 Task: Create Issue Issue0000000358 in Backlog  in Scrum Project Project0000000072 in Jira. Create Issue Issue0000000359 in Backlog  in Scrum Project Project0000000072 in Jira. Create Issue Issue0000000360 in Backlog  in Scrum Project Project0000000072 in Jira. Change IN PROGRESS as Status of Issue Issue0000000352 in Backlog  in Scrum Project Project0000000071 in Jira. Change IN PROGRESS as Status of Issue Issue0000000354 in Backlog  in Scrum Project Project0000000071 in Jira
Action: Mouse moved to (89, 291)
Screenshot: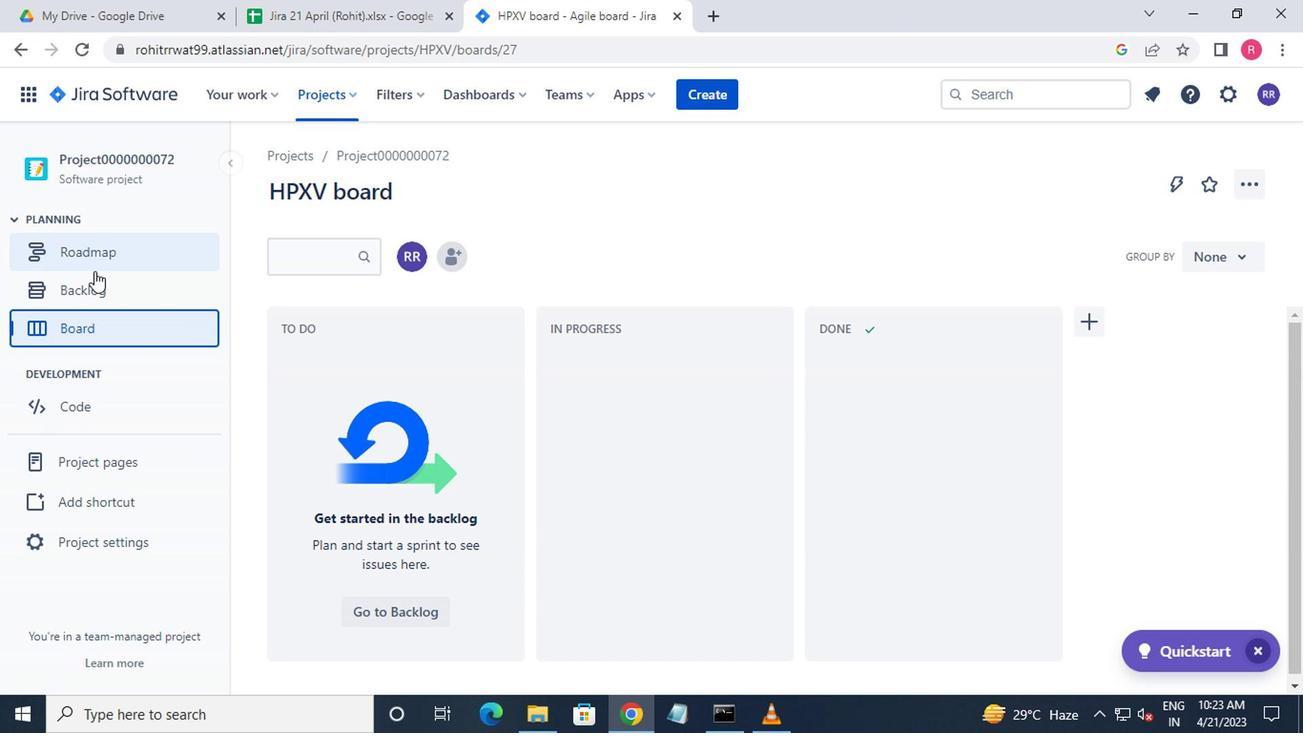 
Action: Mouse pressed left at (89, 291)
Screenshot: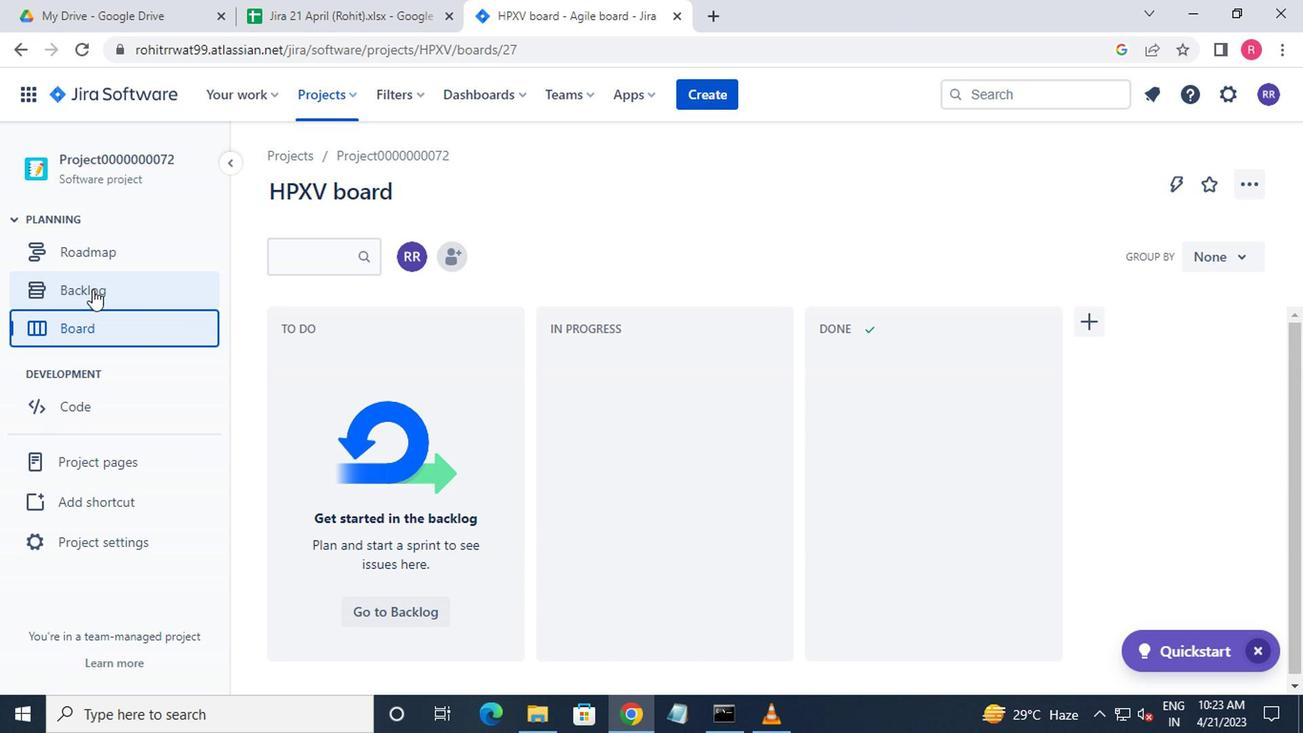 
Action: Mouse moved to (310, 437)
Screenshot: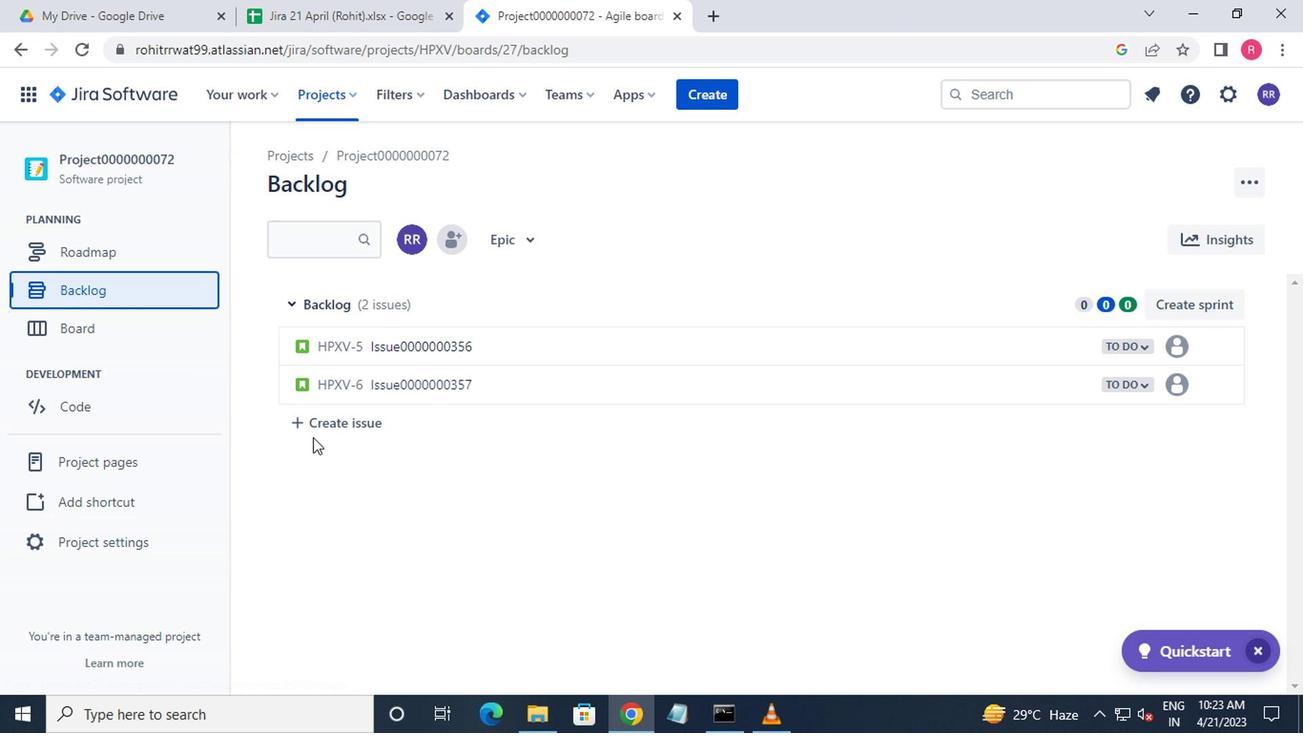 
Action: Mouse pressed left at (310, 437)
Screenshot: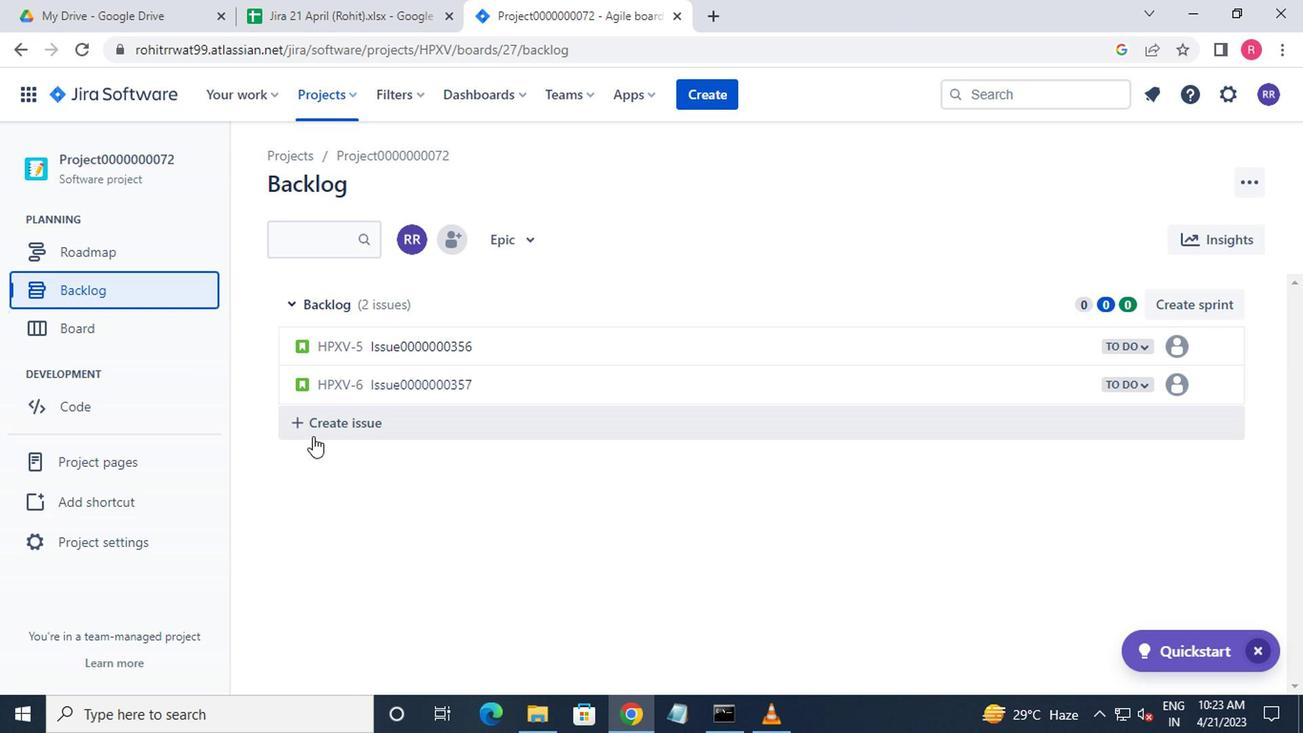 
Action: Key pressed <Key.shift_r>Issue0000000358<Key.enter><Key.shift_r>Issue0000000359<Key.enter><Key.shift_r><Key.shift_r><Key.shift_r>Issue000000060<Key.enter>
Screenshot: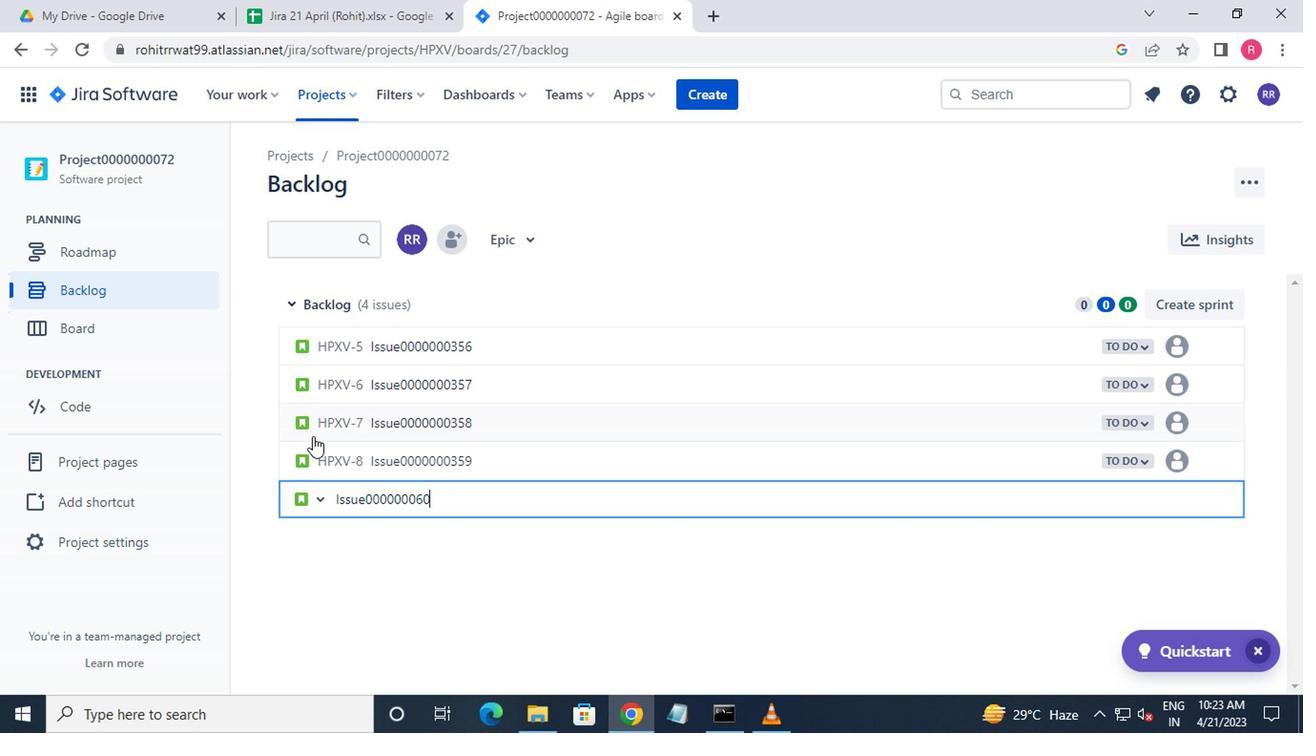 
Action: Mouse moved to (328, 110)
Screenshot: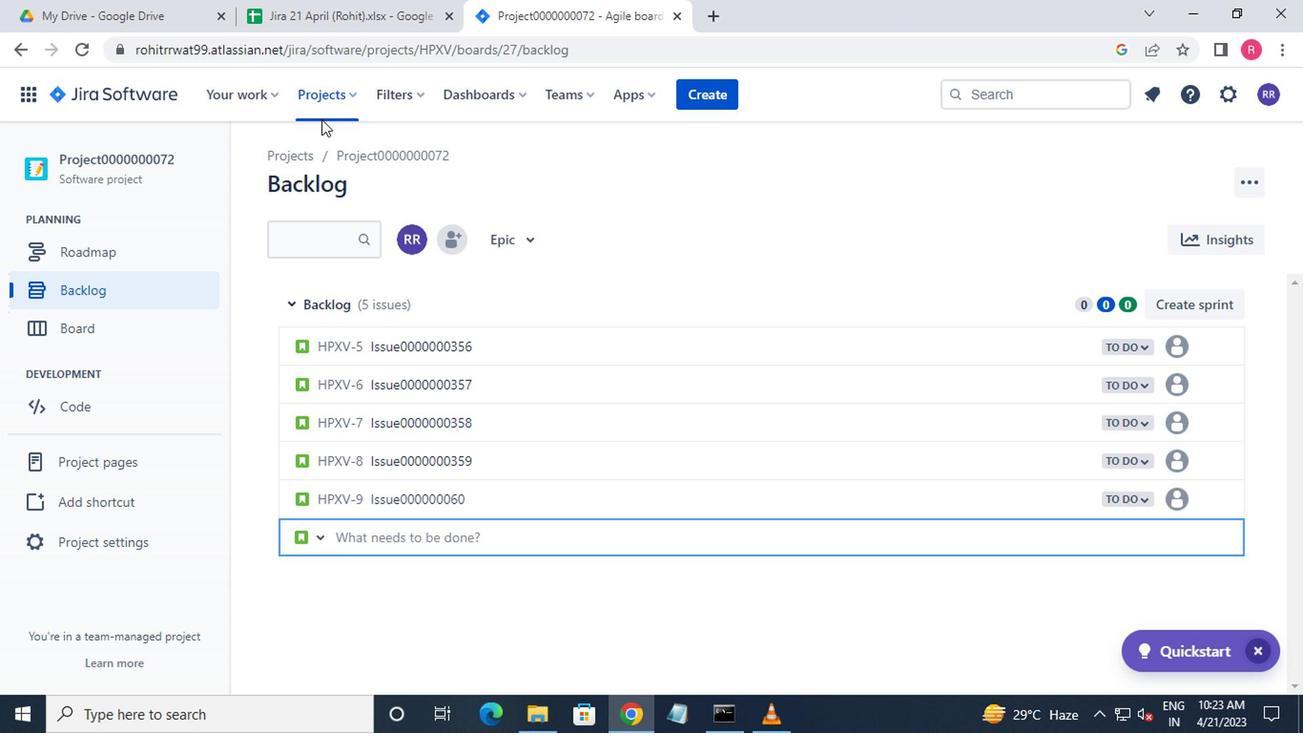 
Action: Mouse pressed left at (328, 110)
Screenshot: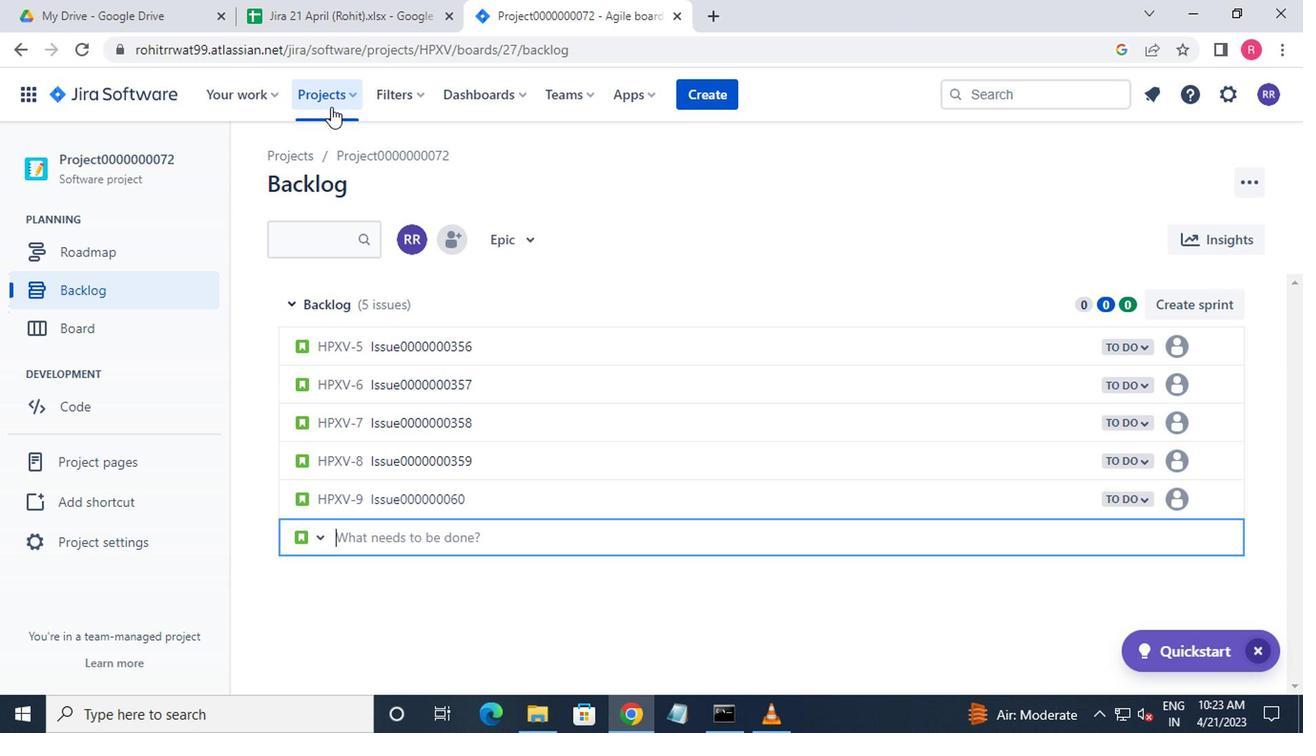 
Action: Mouse moved to (395, 248)
Screenshot: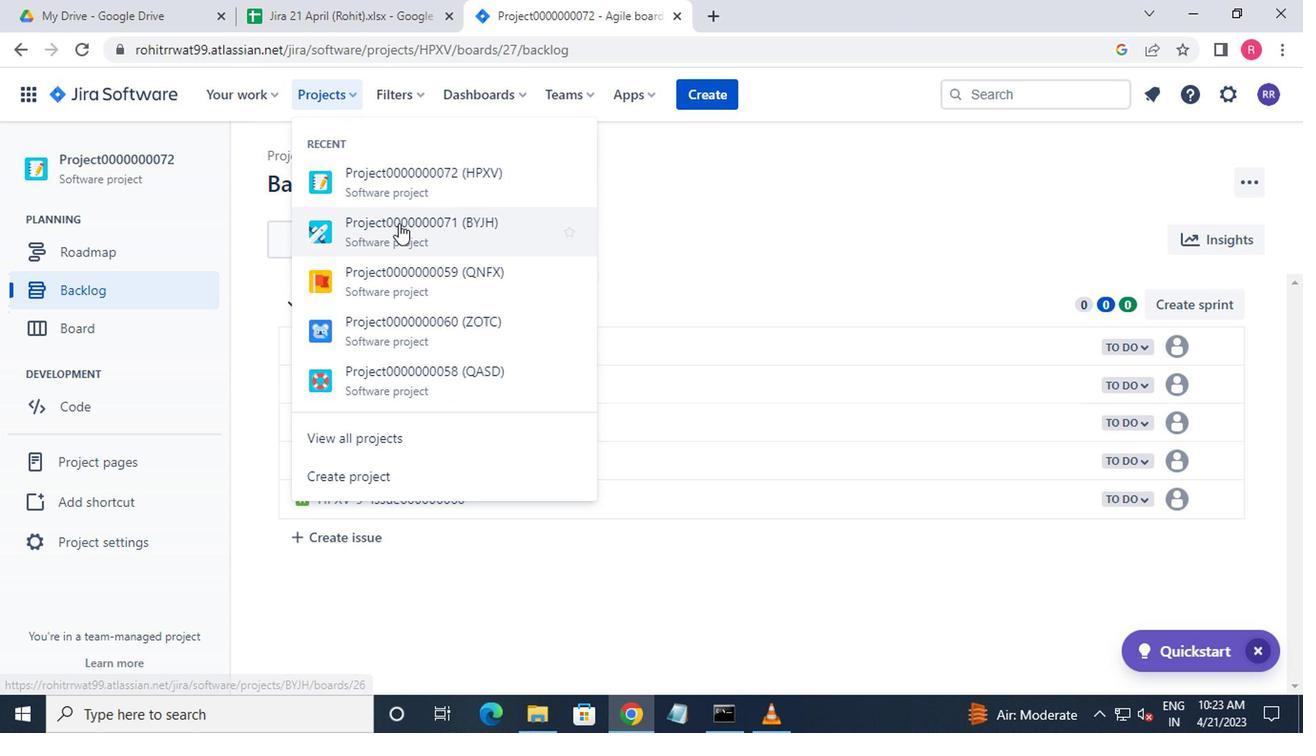 
Action: Mouse pressed left at (395, 248)
Screenshot: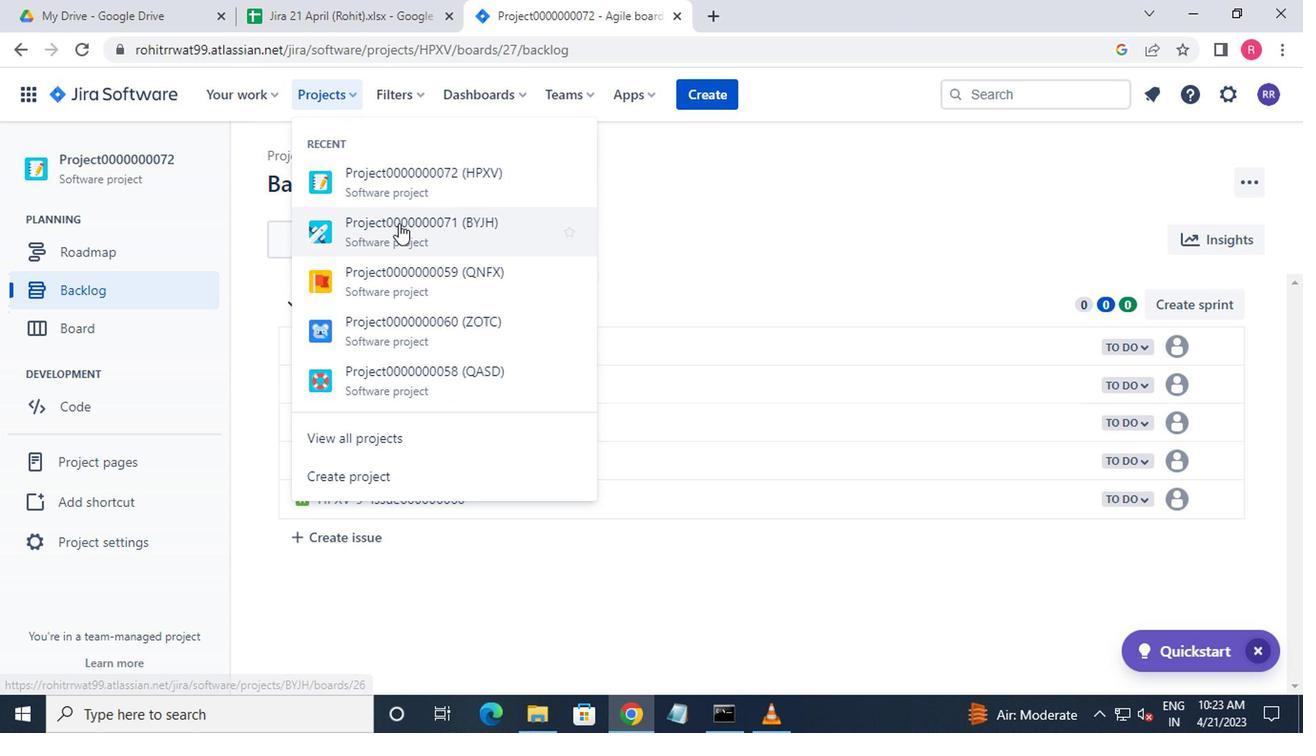 
Action: Mouse moved to (148, 289)
Screenshot: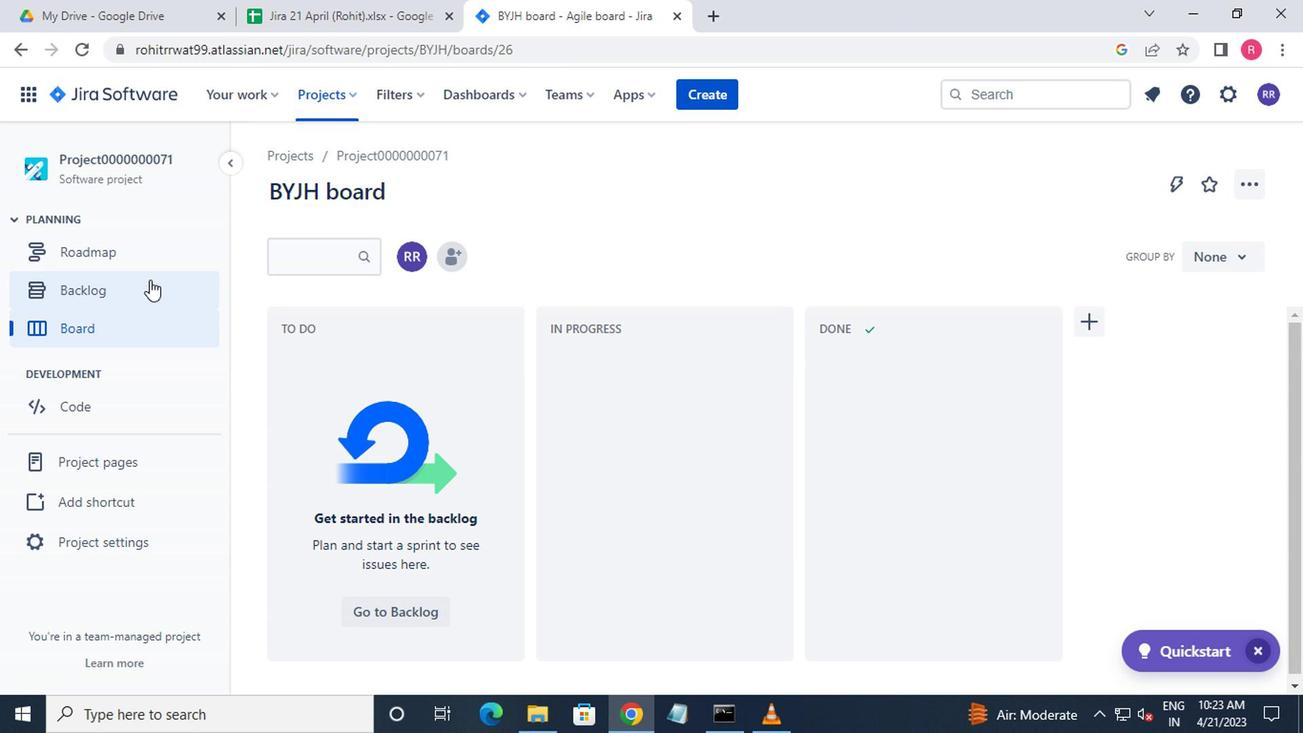 
Action: Mouse pressed left at (148, 289)
Screenshot: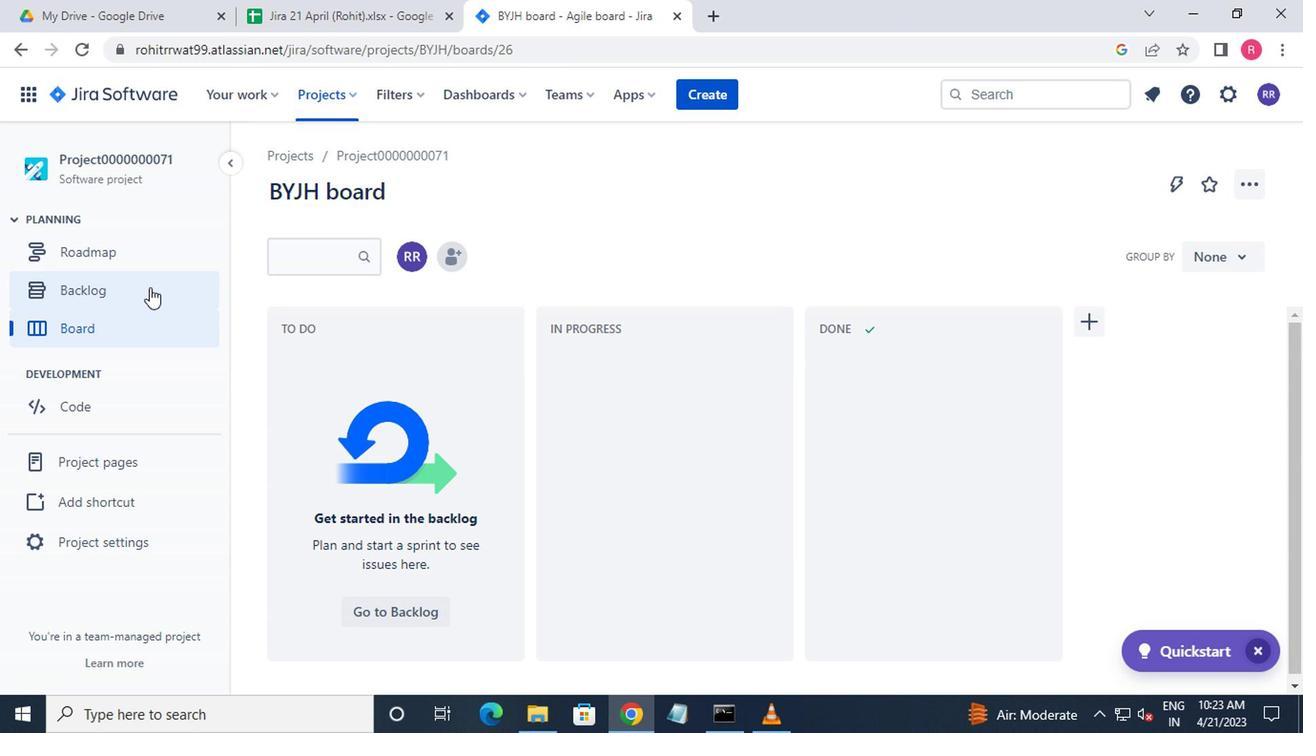 
Action: Mouse moved to (492, 480)
Screenshot: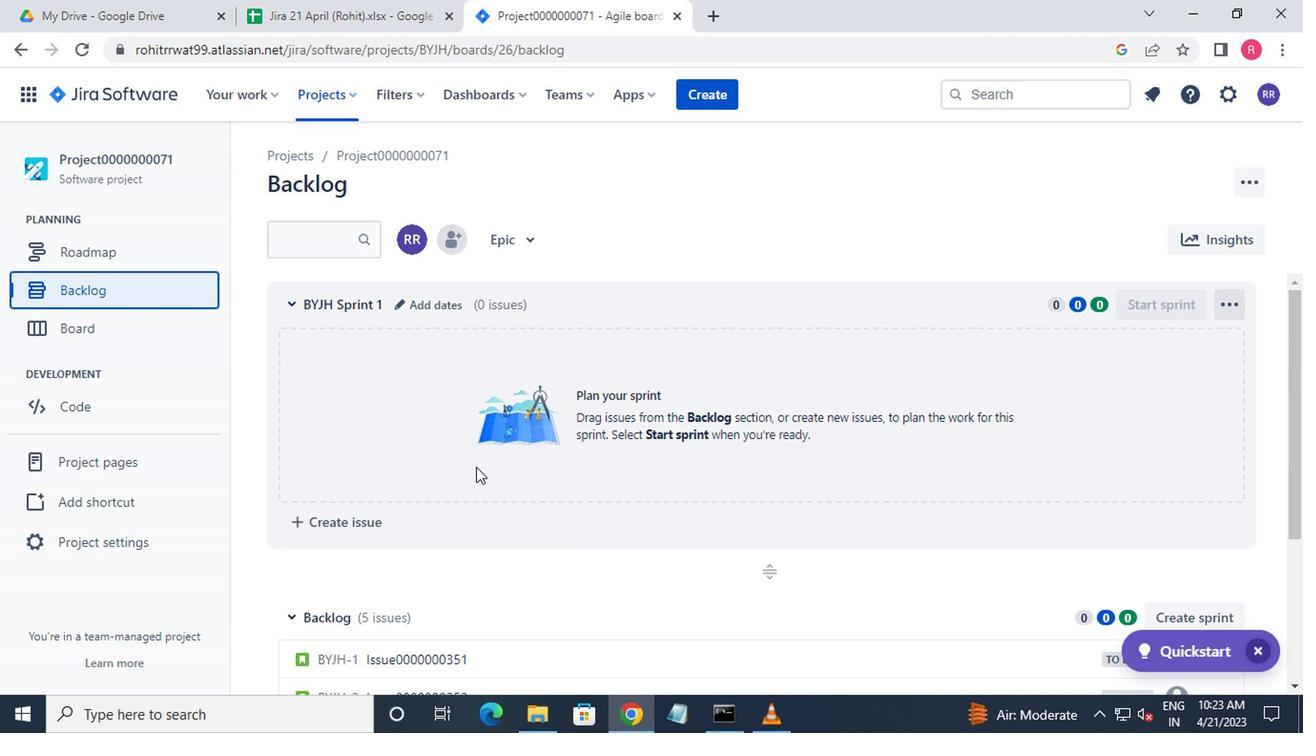 
Action: Mouse scrolled (492, 478) with delta (0, -1)
Screenshot: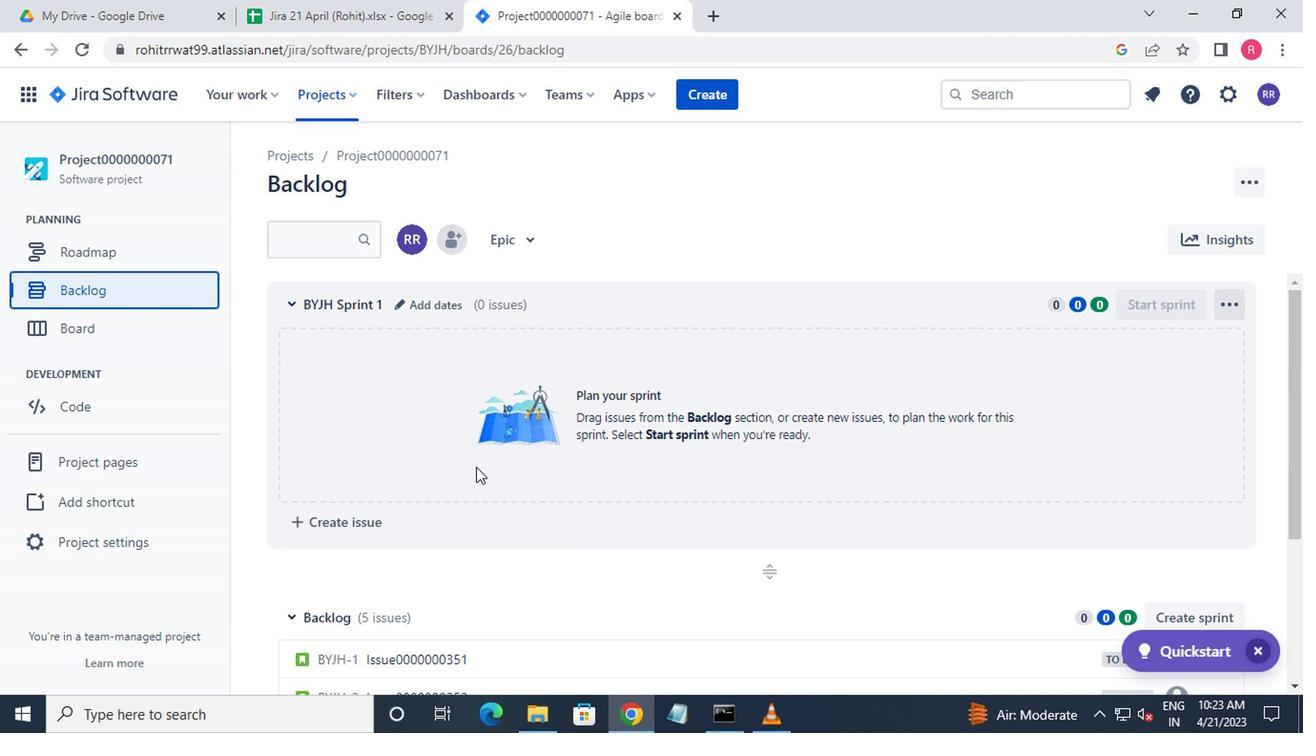 
Action: Mouse moved to (492, 480)
Screenshot: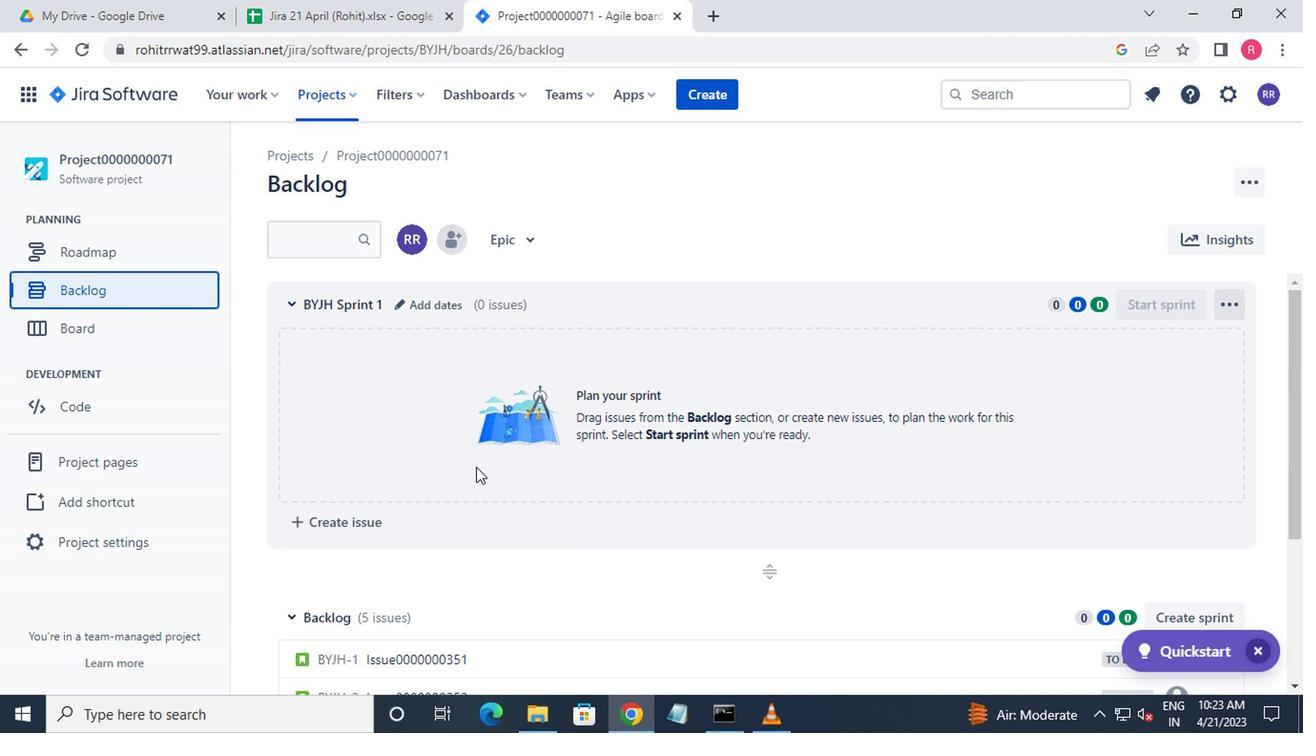 
Action: Mouse scrolled (492, 480) with delta (0, 0)
Screenshot: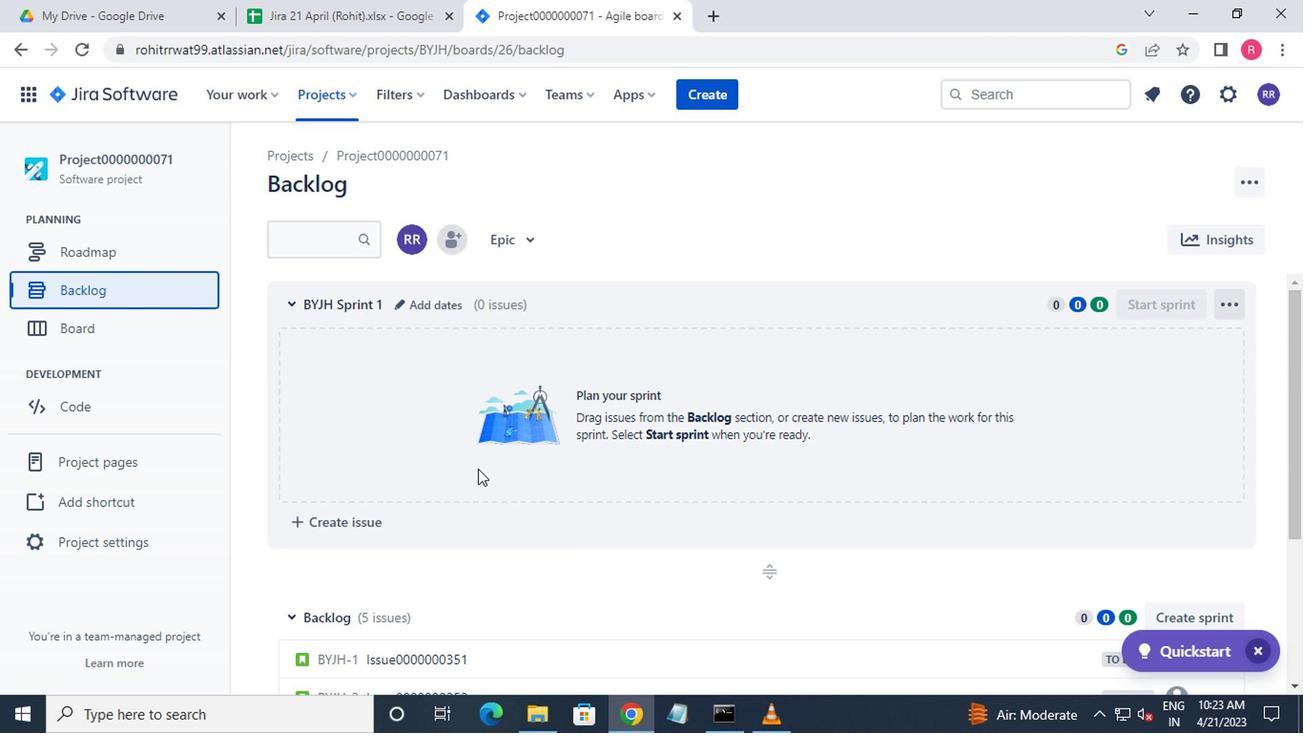 
Action: Mouse scrolled (492, 480) with delta (0, 0)
Screenshot: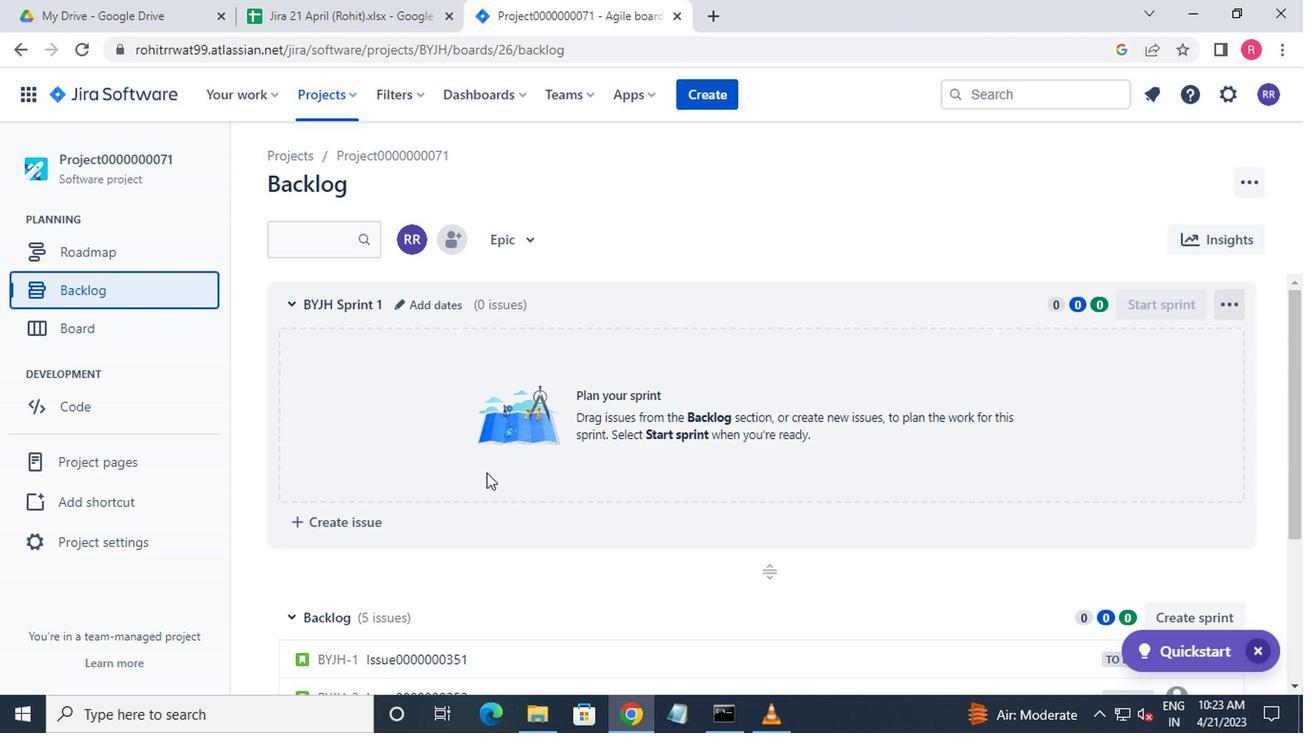 
Action: Mouse moved to (1130, 467)
Screenshot: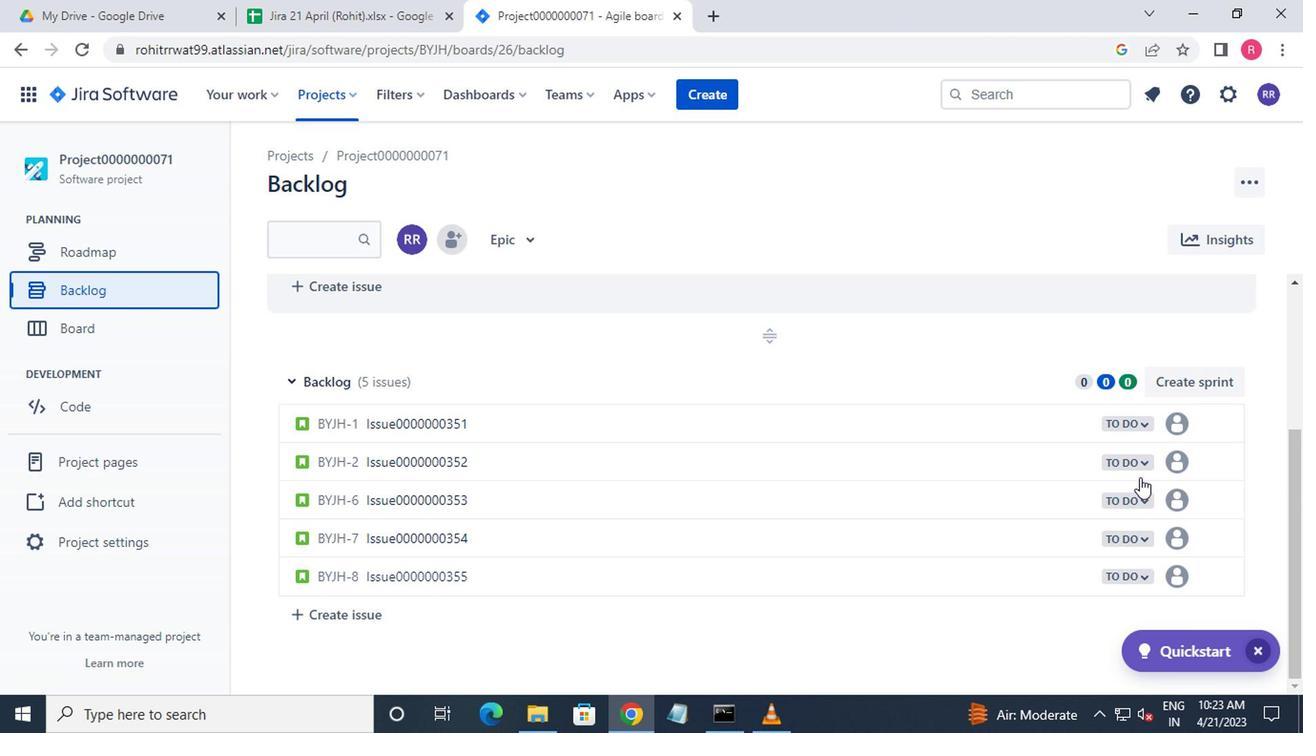 
Action: Mouse pressed left at (1130, 467)
Screenshot: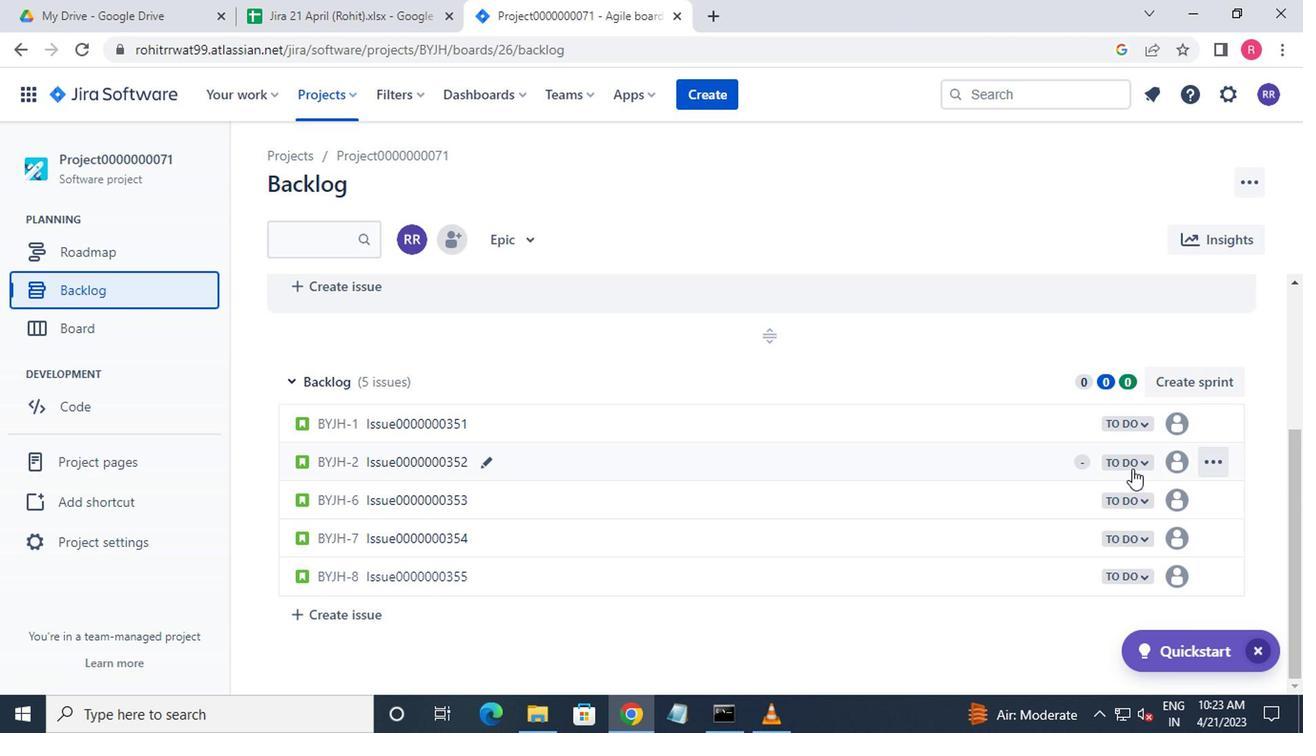 
Action: Mouse moved to (1004, 499)
Screenshot: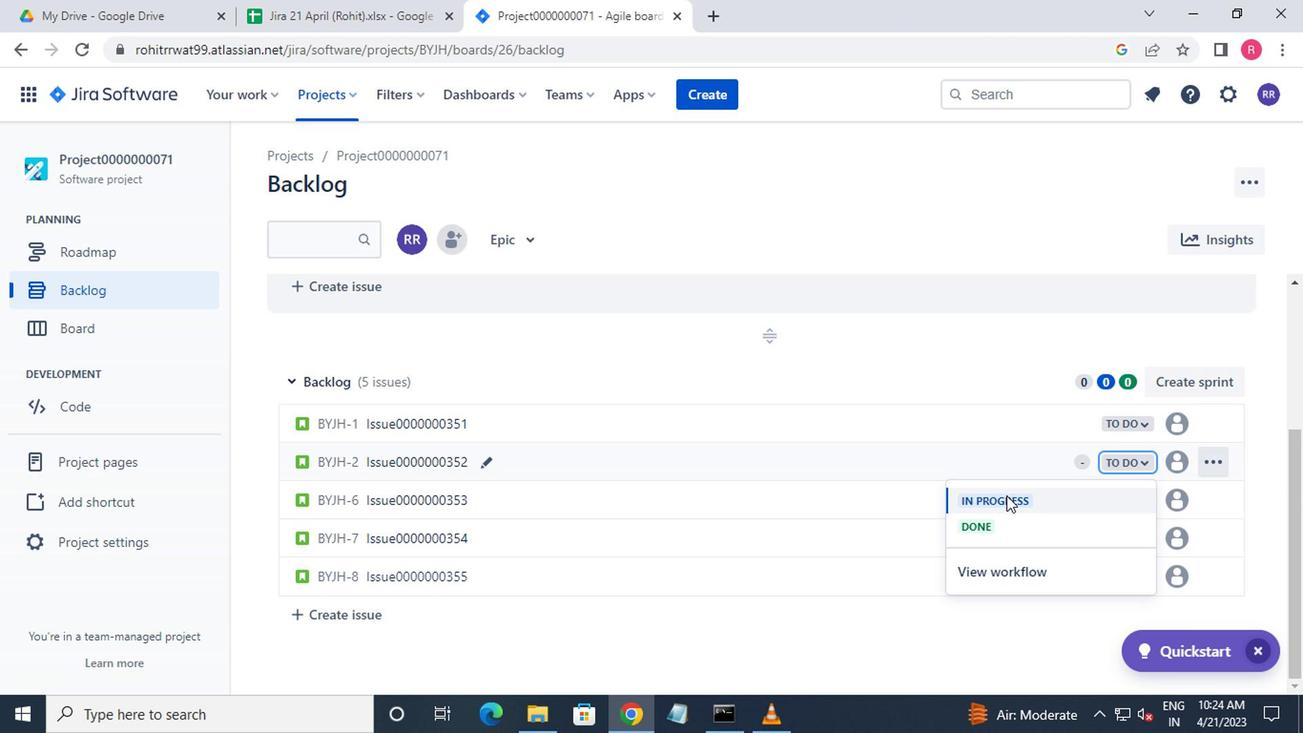 
Action: Mouse pressed left at (1004, 499)
Screenshot: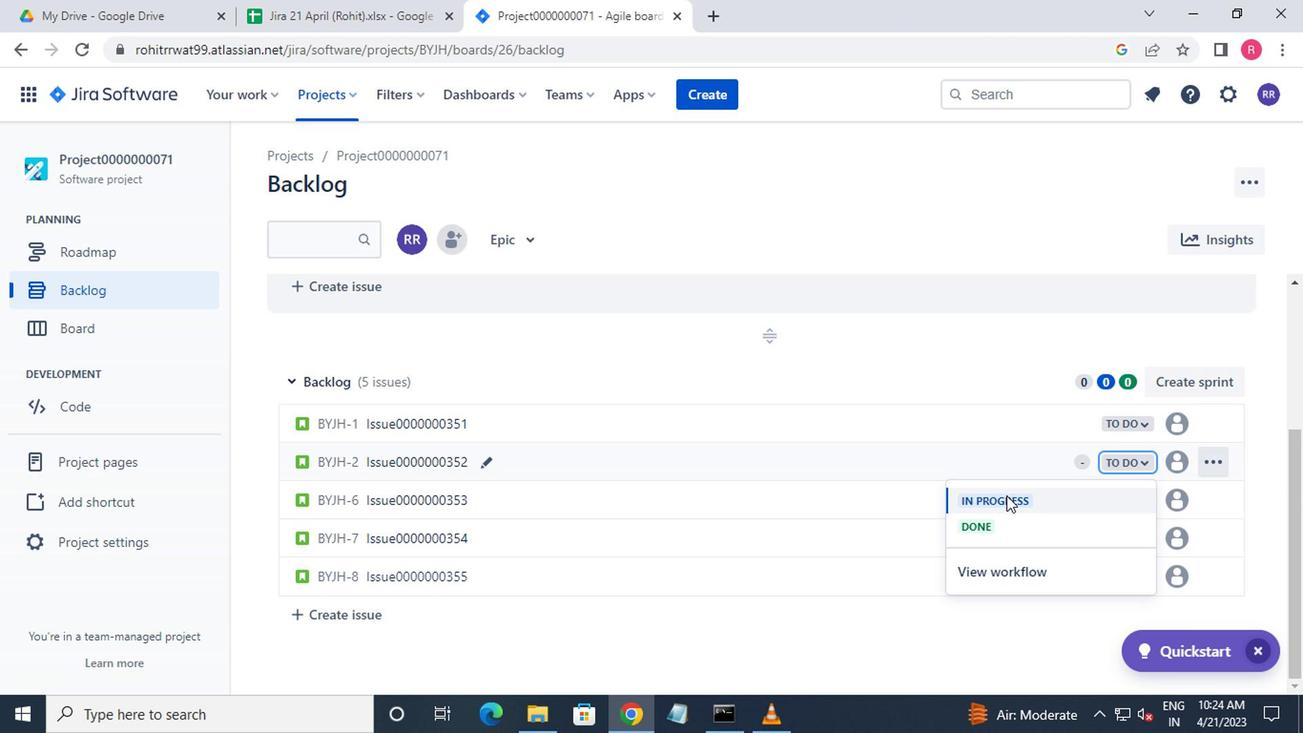 
Action: Mouse moved to (1141, 545)
Screenshot: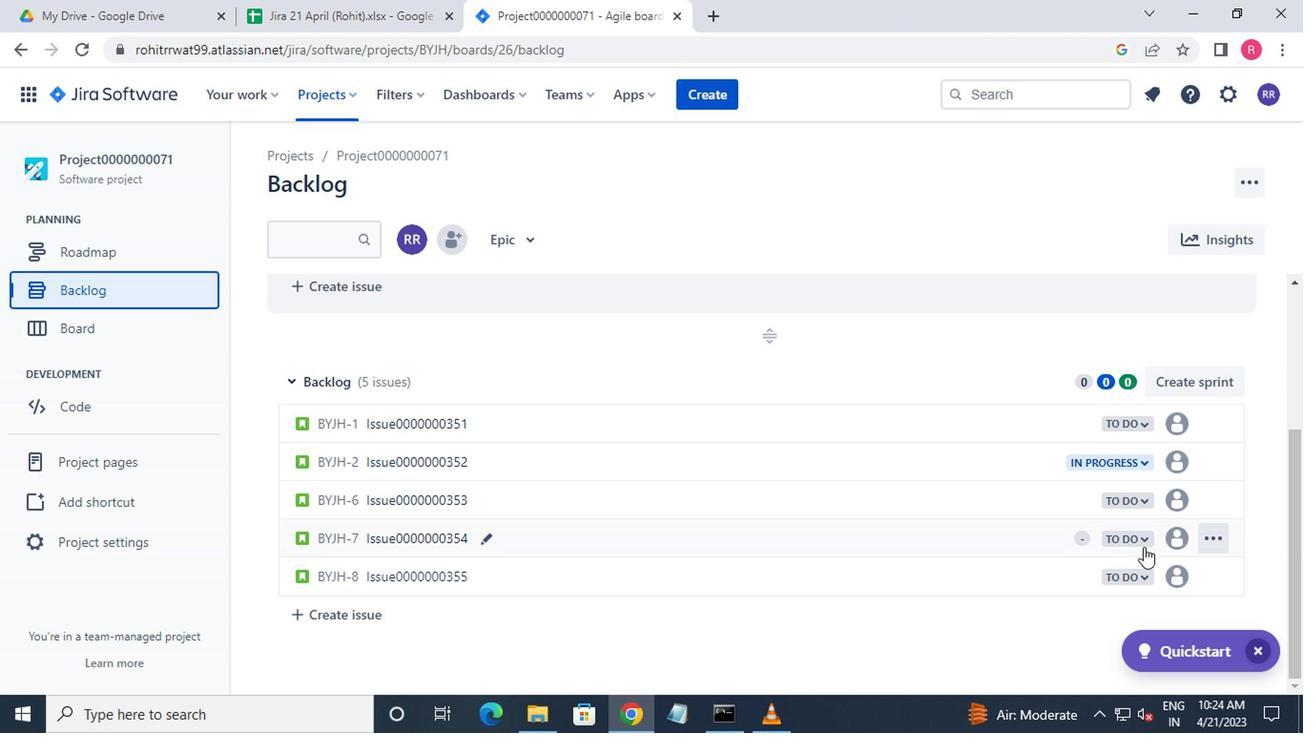
Action: Mouse pressed left at (1141, 545)
Screenshot: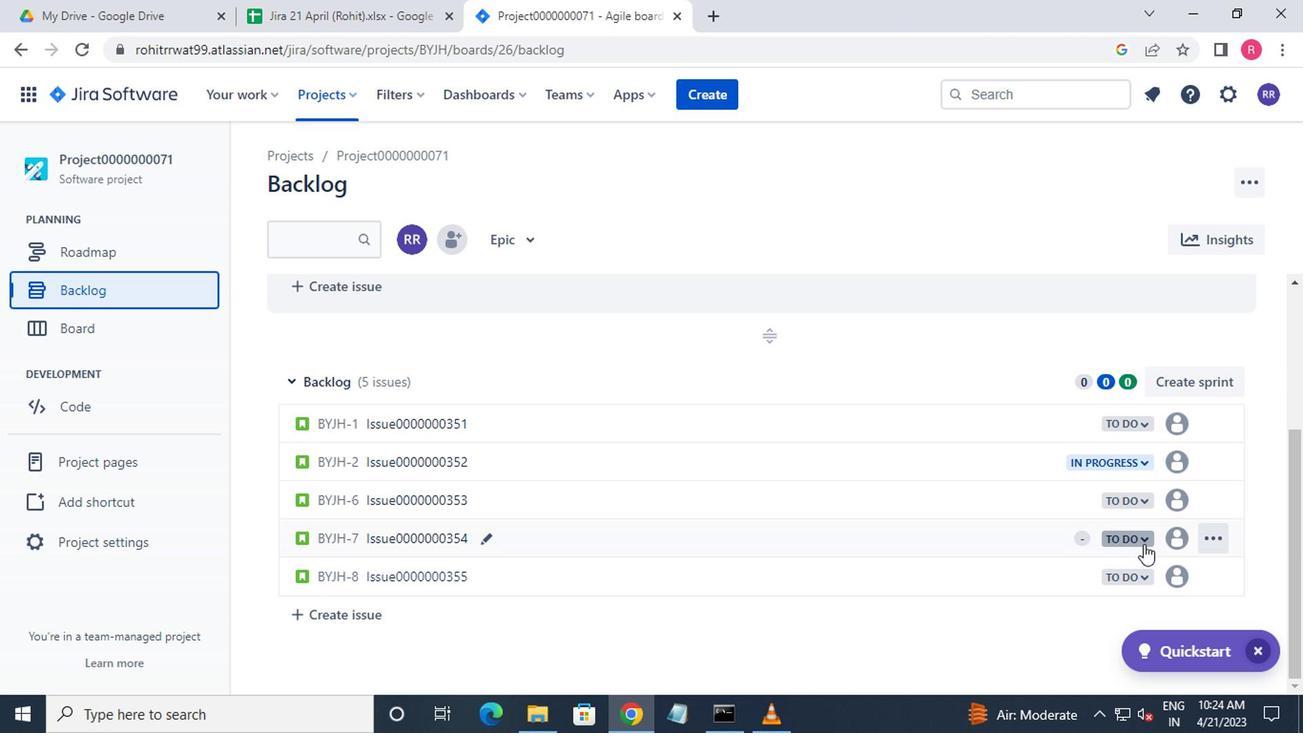 
Action: Mouse moved to (1051, 577)
Screenshot: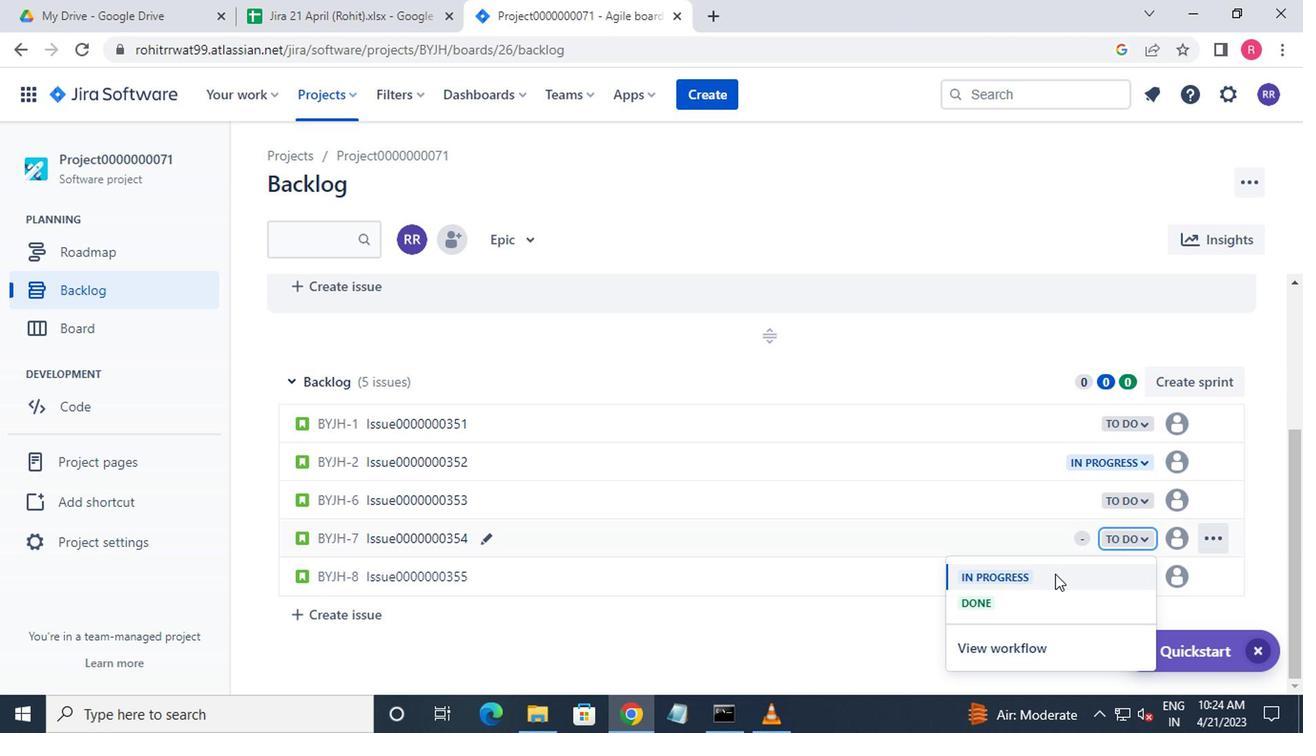 
Action: Mouse pressed left at (1051, 577)
Screenshot: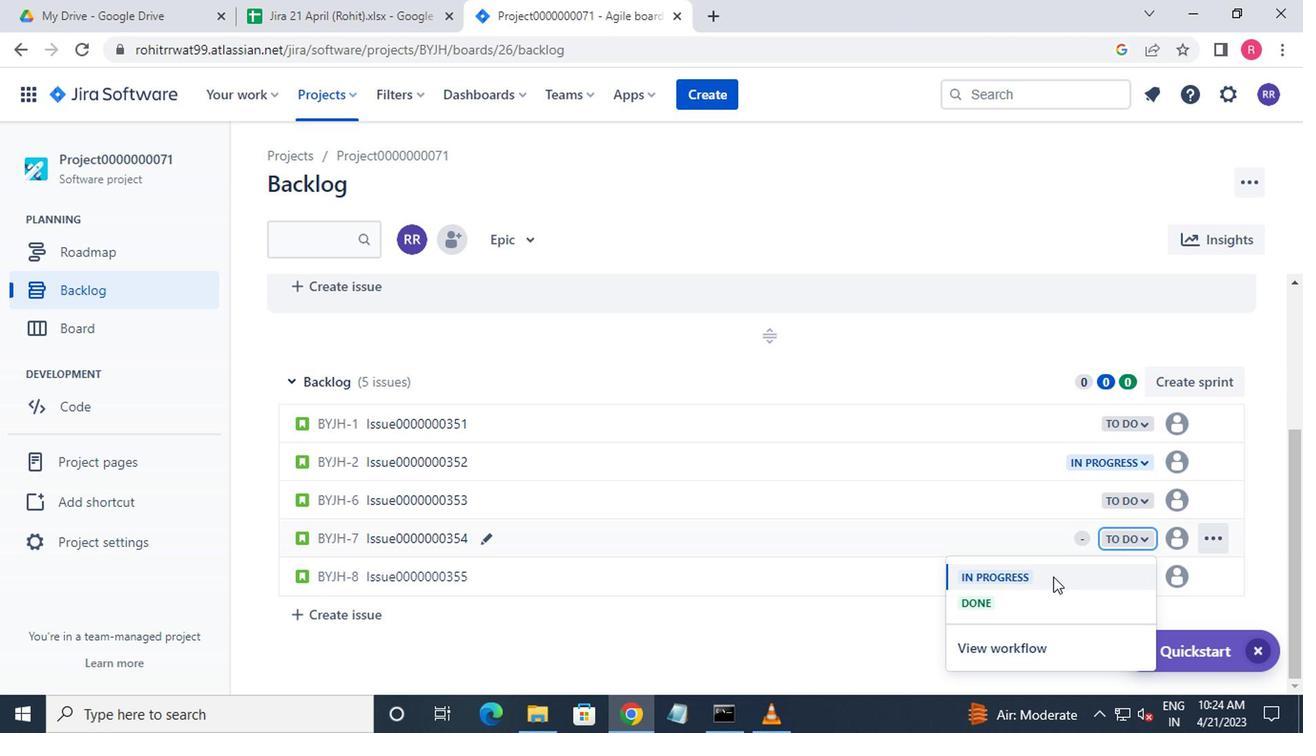 
Action: Mouse moved to (1048, 585)
Screenshot: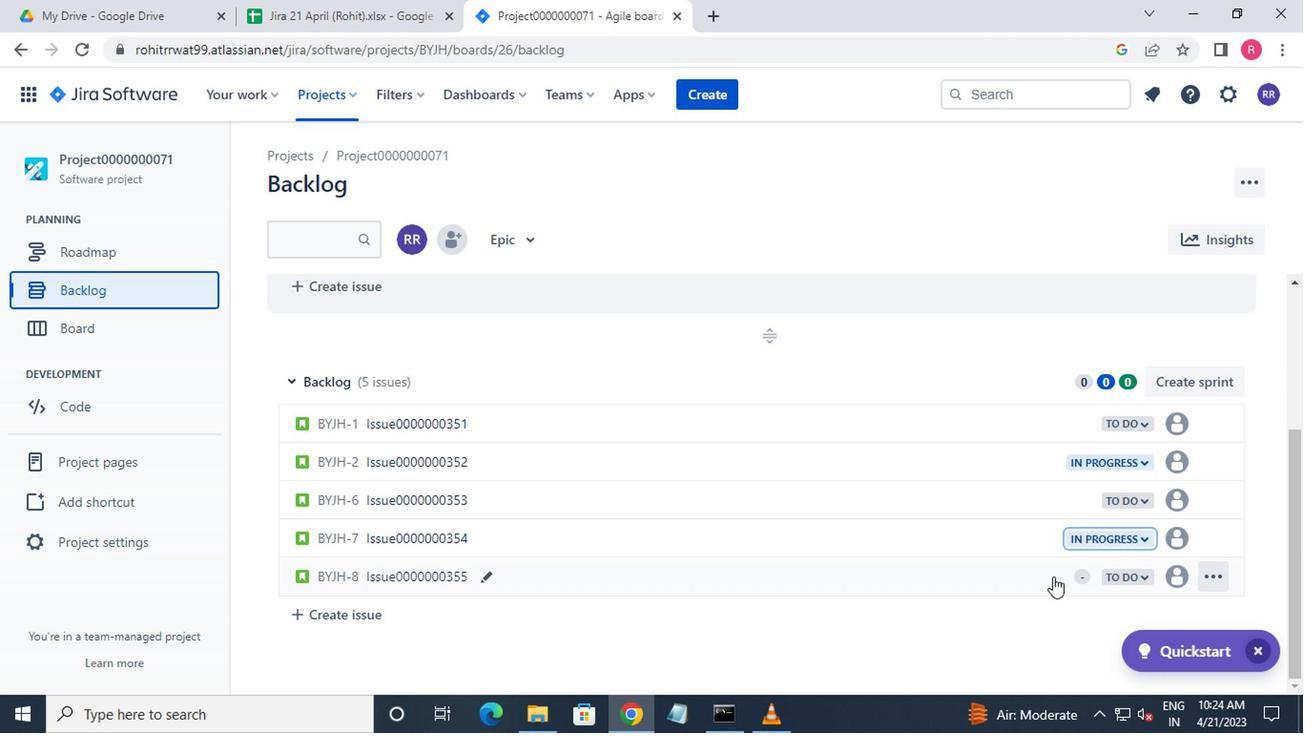 
